 Task: Create a new contact request for customers
Action: Mouse moved to (304, 256)
Screenshot: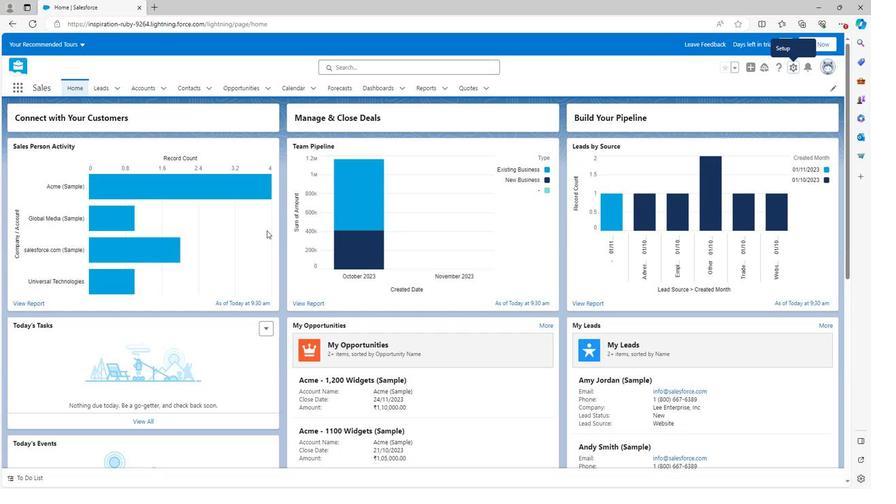 
Action: Mouse scrolled (304, 255) with delta (0, 0)
Screenshot: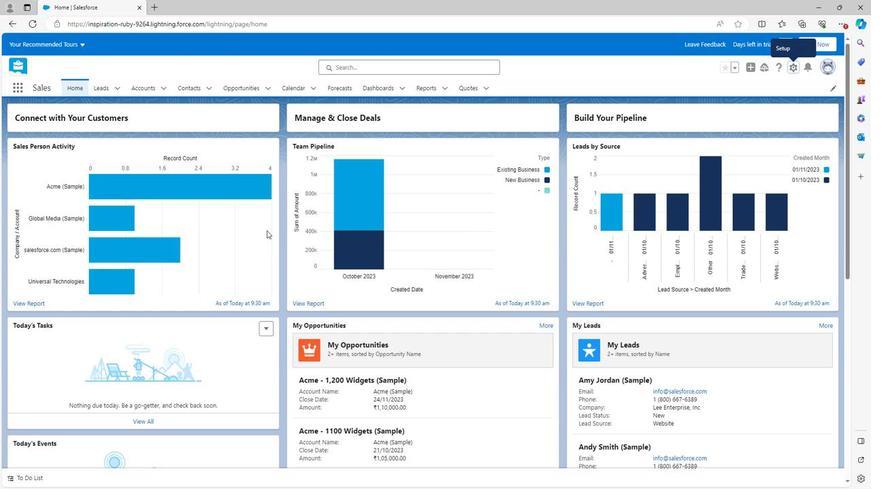 
Action: Mouse scrolled (304, 255) with delta (0, 0)
Screenshot: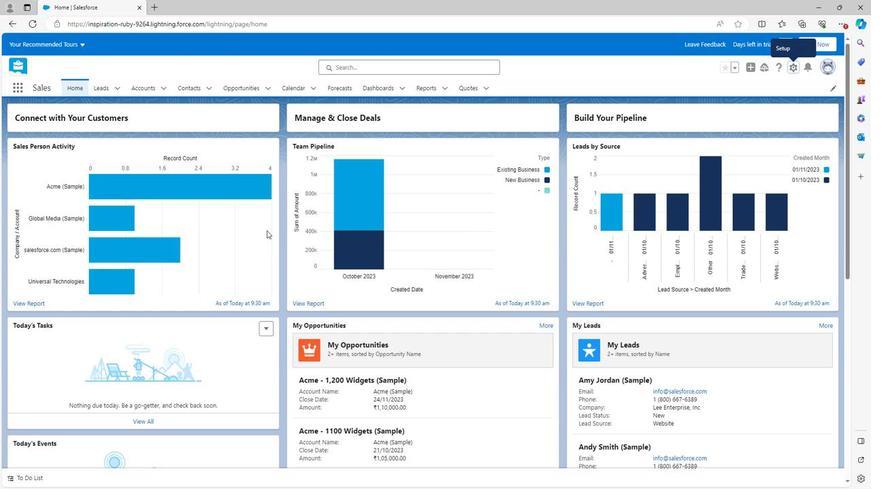 
Action: Mouse scrolled (304, 255) with delta (0, 0)
Screenshot: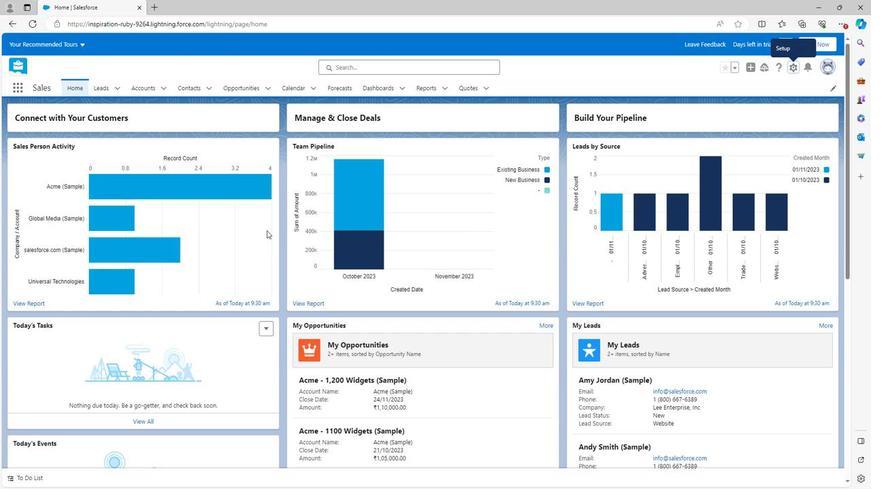 
Action: Mouse scrolled (304, 255) with delta (0, 0)
Screenshot: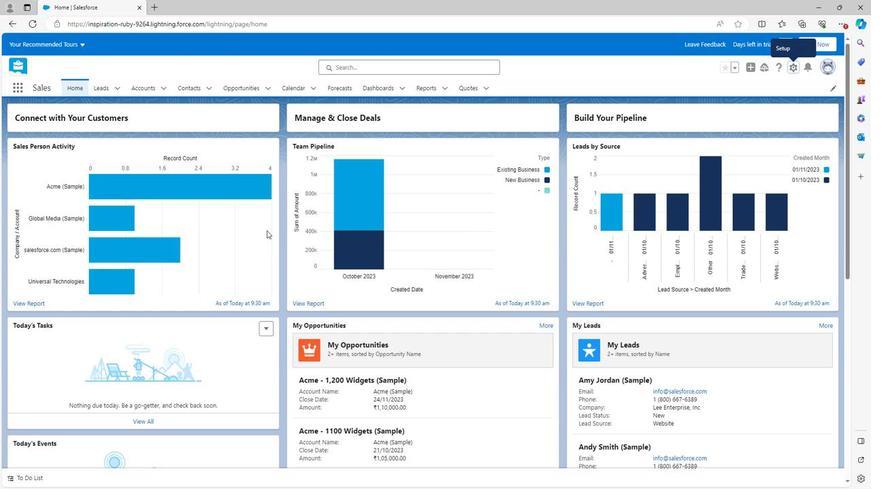 
Action: Mouse scrolled (304, 255) with delta (0, 0)
Screenshot: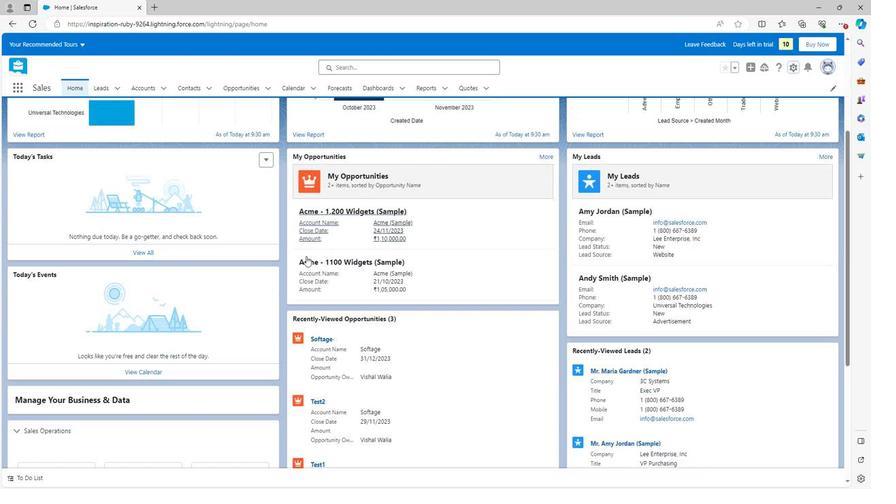 
Action: Mouse scrolled (304, 255) with delta (0, 0)
Screenshot: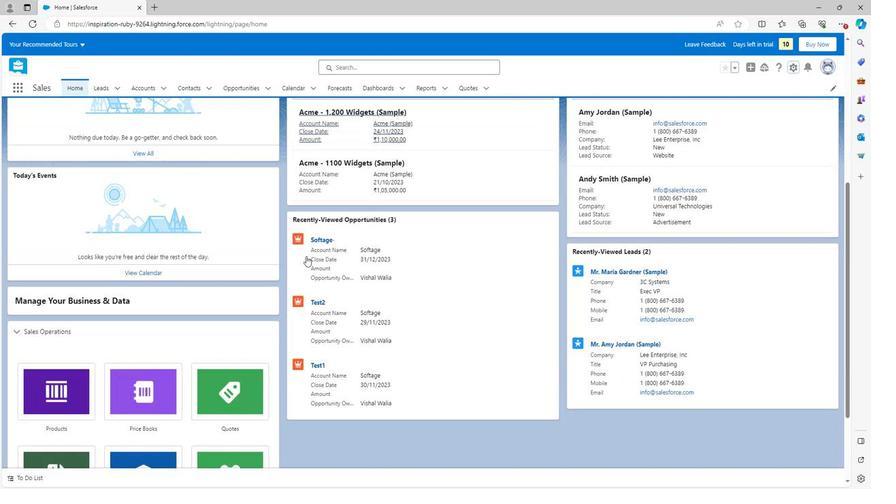 
Action: Mouse scrolled (304, 255) with delta (0, 0)
Screenshot: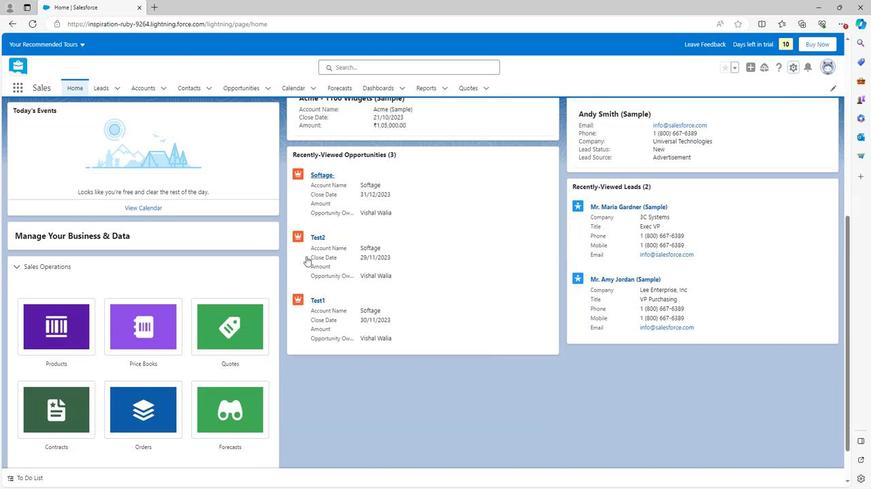 
Action: Mouse scrolled (304, 255) with delta (0, 0)
Screenshot: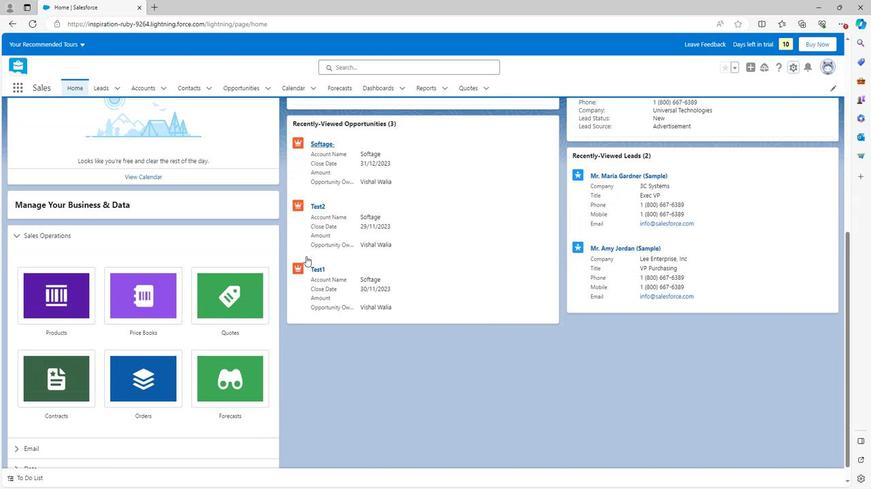 
Action: Mouse moved to (304, 255)
Screenshot: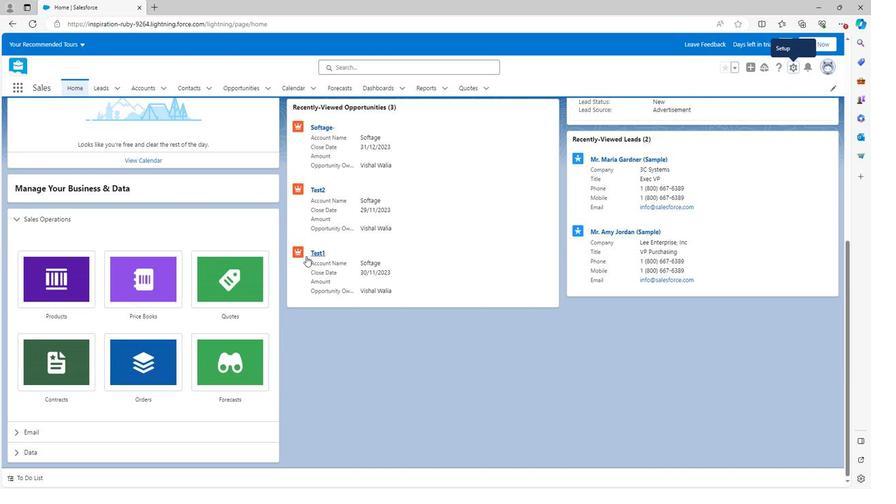 
Action: Mouse scrolled (304, 256) with delta (0, 0)
Screenshot: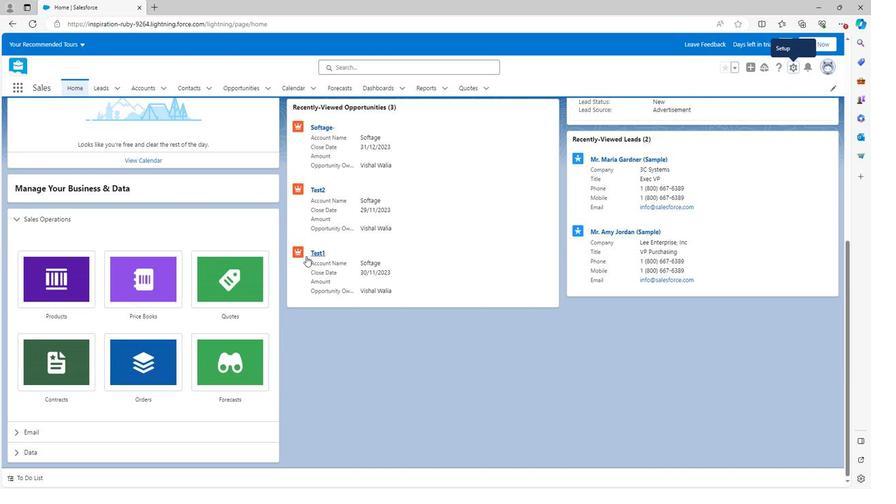 
Action: Mouse scrolled (304, 256) with delta (0, 0)
Screenshot: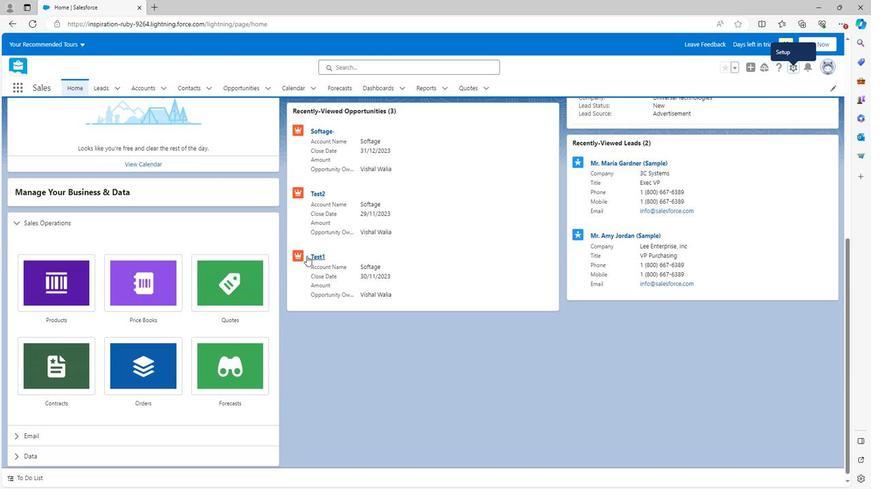 
Action: Mouse scrolled (304, 256) with delta (0, 0)
Screenshot: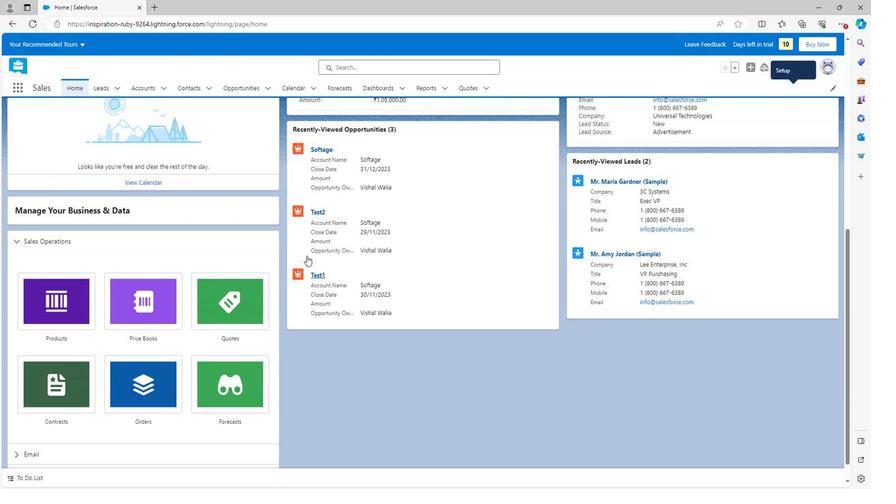 
Action: Mouse scrolled (304, 256) with delta (0, 0)
Screenshot: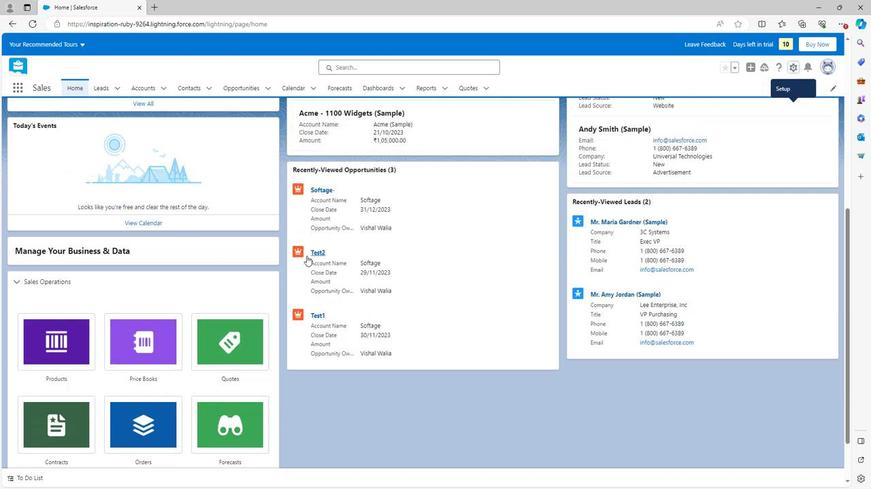 
Action: Mouse scrolled (304, 256) with delta (0, 0)
Screenshot: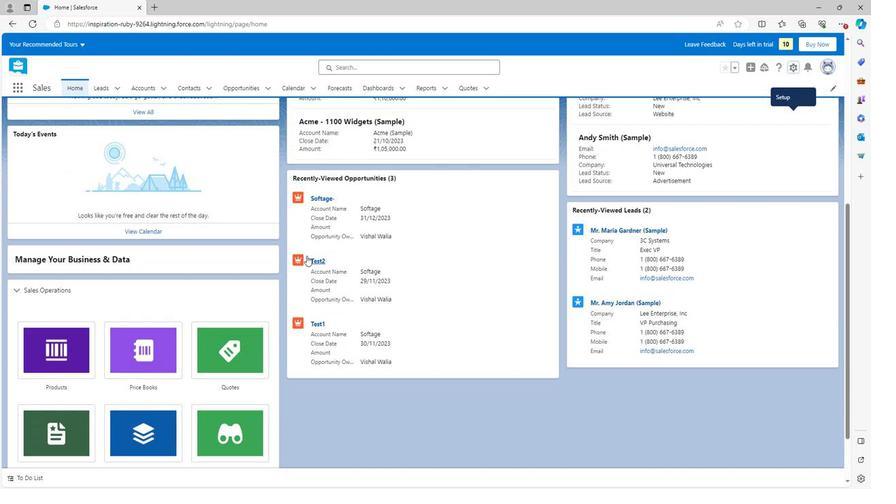 
Action: Mouse scrolled (304, 256) with delta (0, 0)
Screenshot: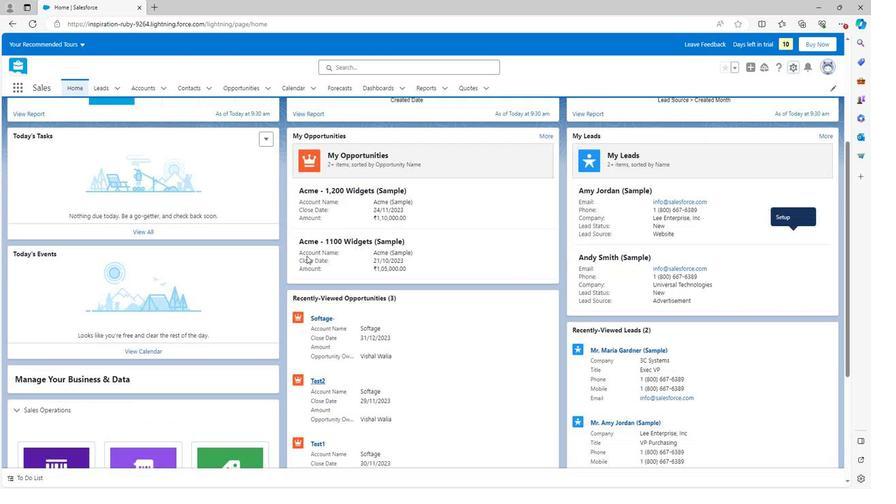 
Action: Mouse scrolled (304, 256) with delta (0, 0)
Screenshot: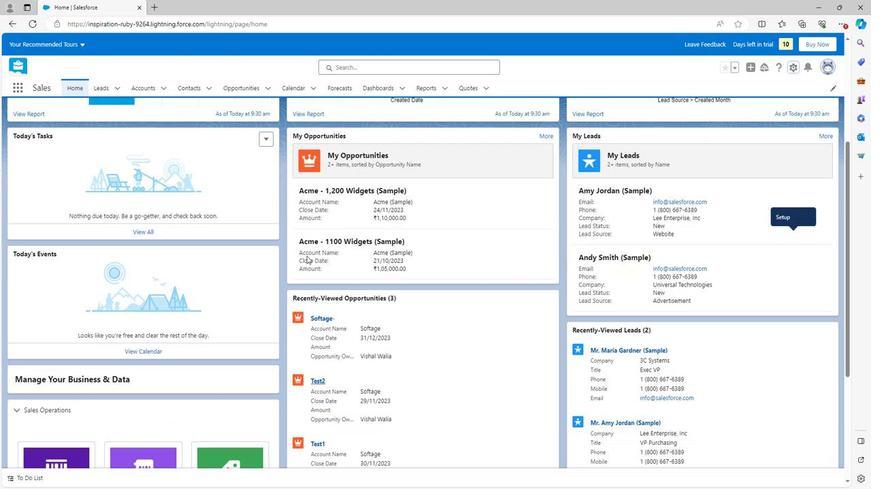 
Action: Mouse scrolled (304, 256) with delta (0, 0)
Screenshot: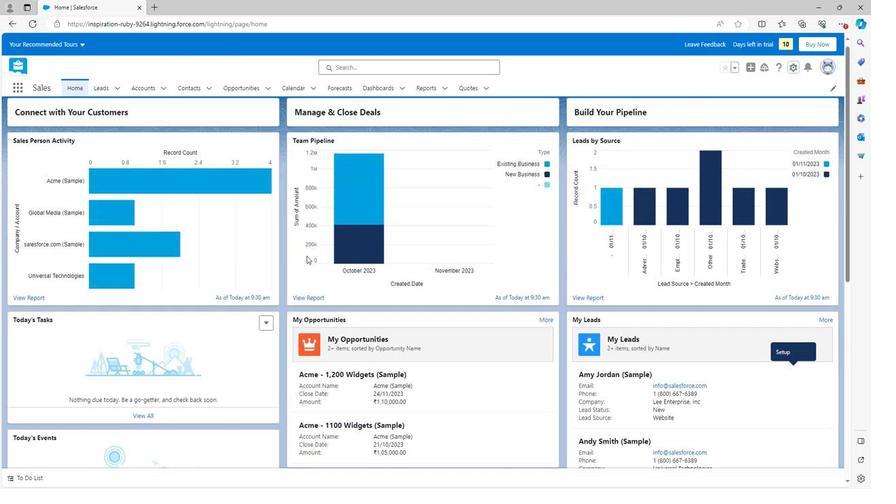 
Action: Mouse moved to (792, 64)
Screenshot: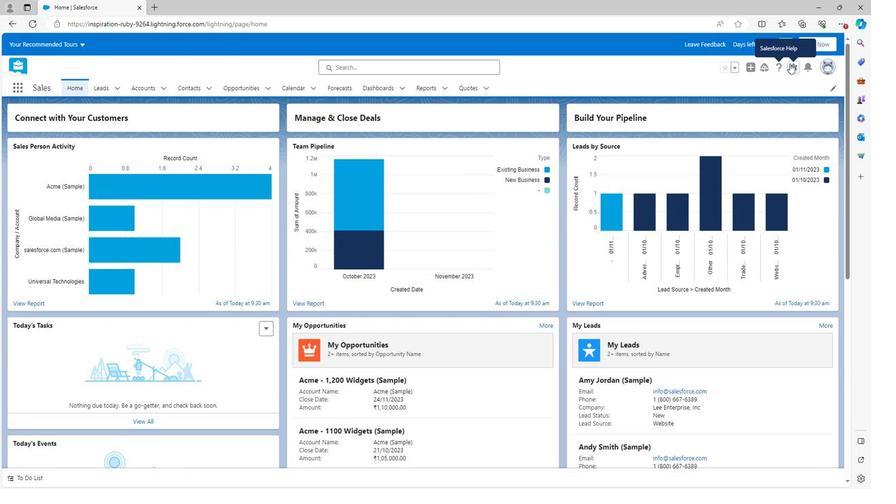 
Action: Mouse pressed left at (792, 64)
Screenshot: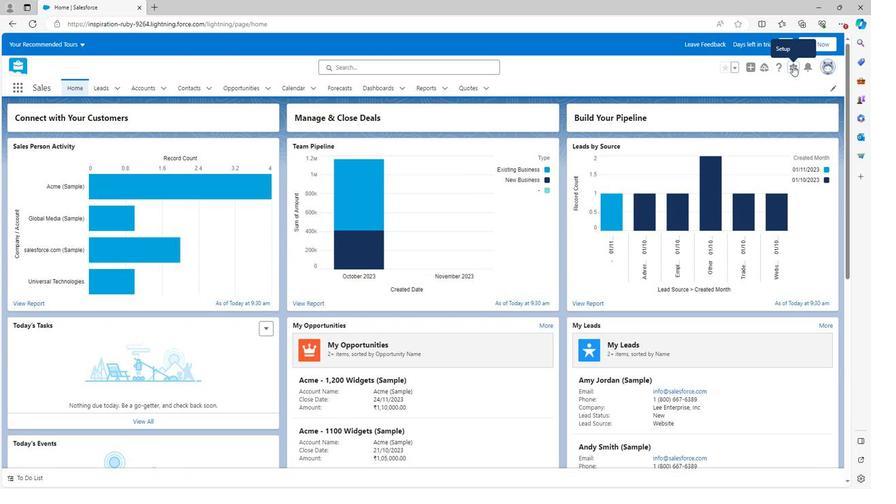 
Action: Mouse moved to (751, 88)
Screenshot: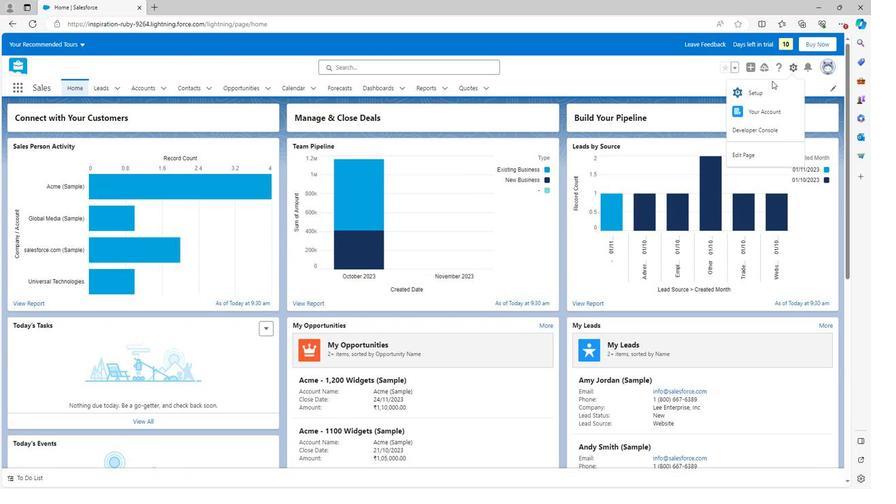 
Action: Mouse pressed left at (751, 88)
Screenshot: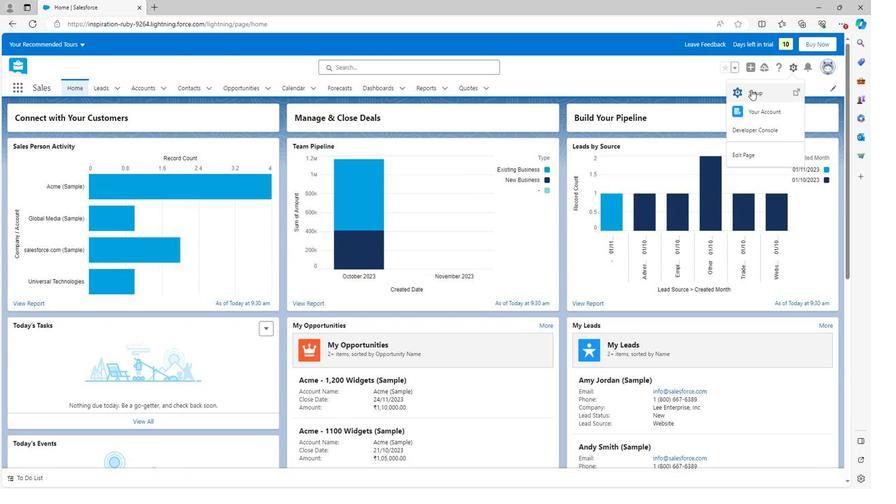 
Action: Mouse moved to (2, 355)
Screenshot: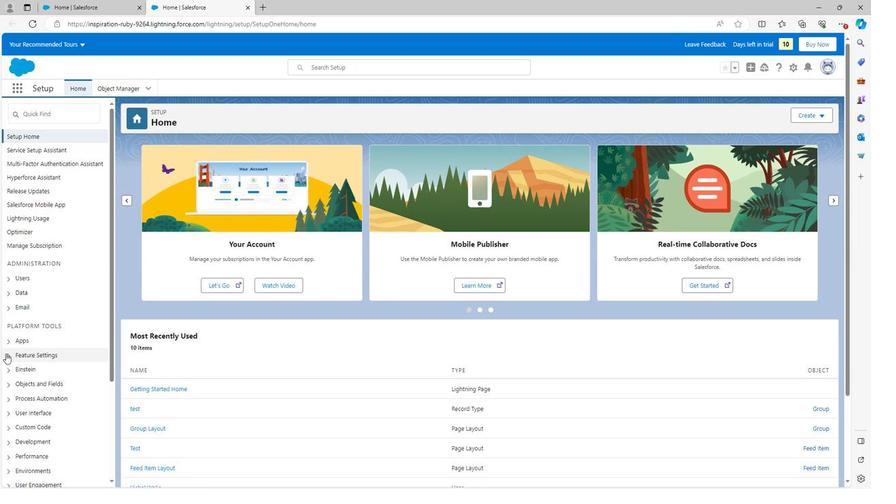 
Action: Mouse pressed left at (2, 355)
Screenshot: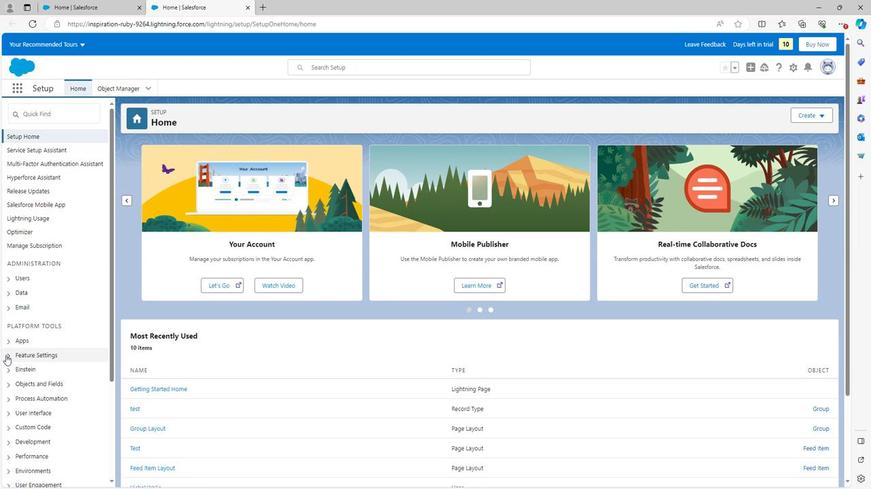 
Action: Mouse scrolled (2, 355) with delta (0, 0)
Screenshot: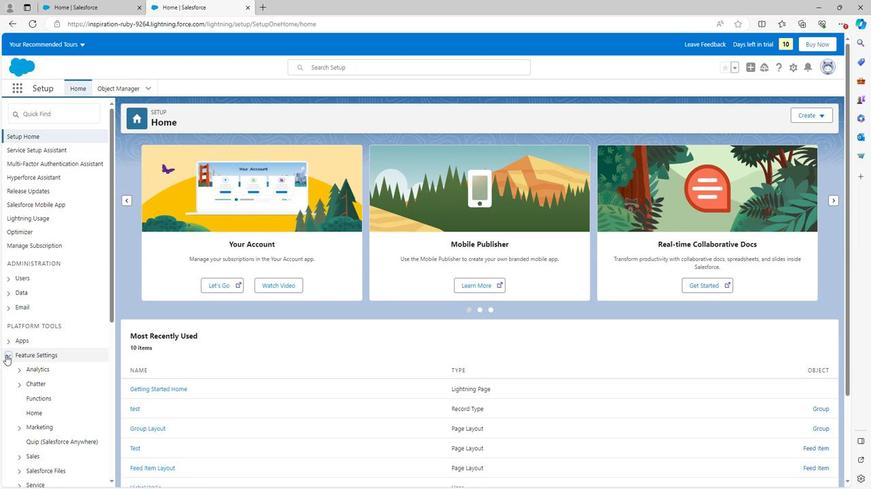 
Action: Mouse scrolled (2, 355) with delta (0, 0)
Screenshot: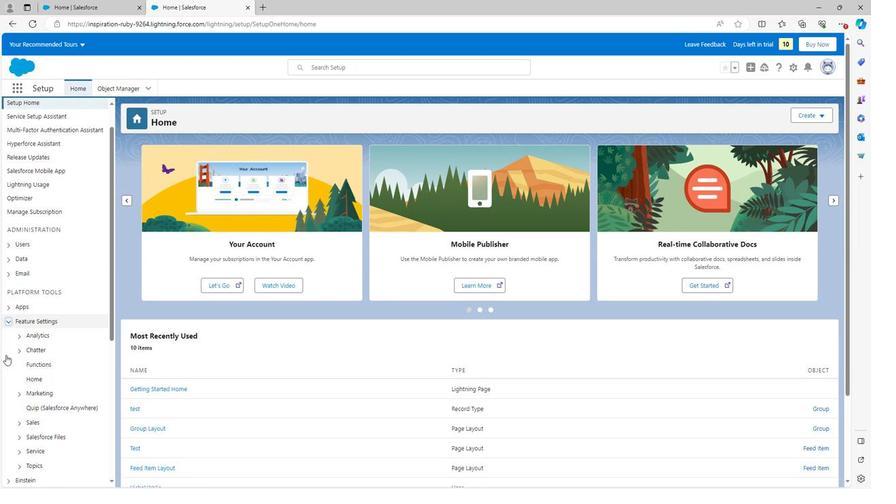 
Action: Mouse moved to (16, 368)
Screenshot: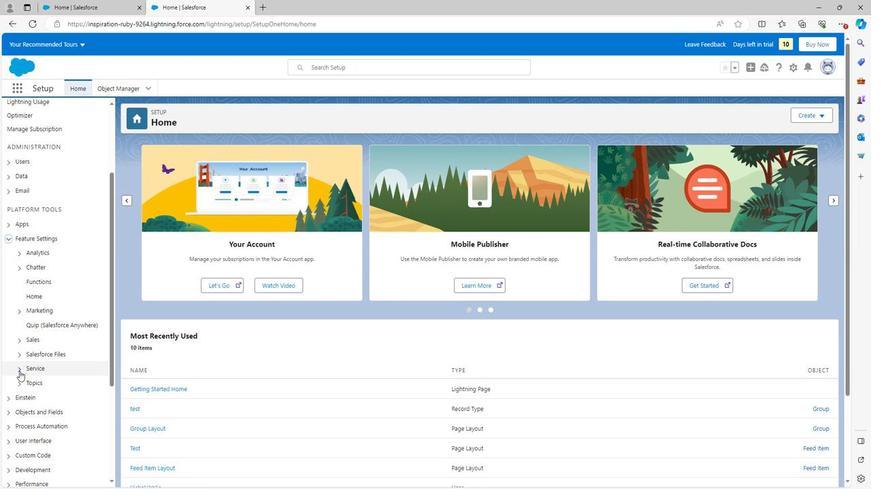 
Action: Mouse pressed left at (16, 368)
Screenshot: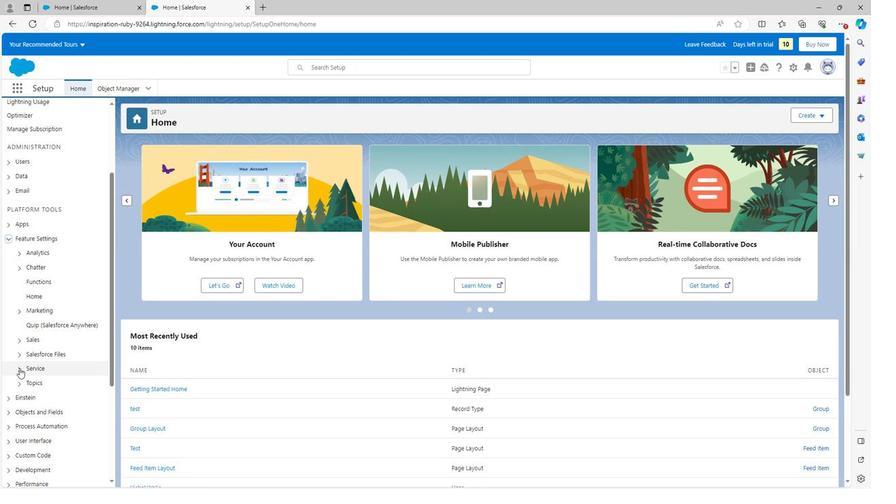 
Action: Mouse scrolled (16, 368) with delta (0, 0)
Screenshot: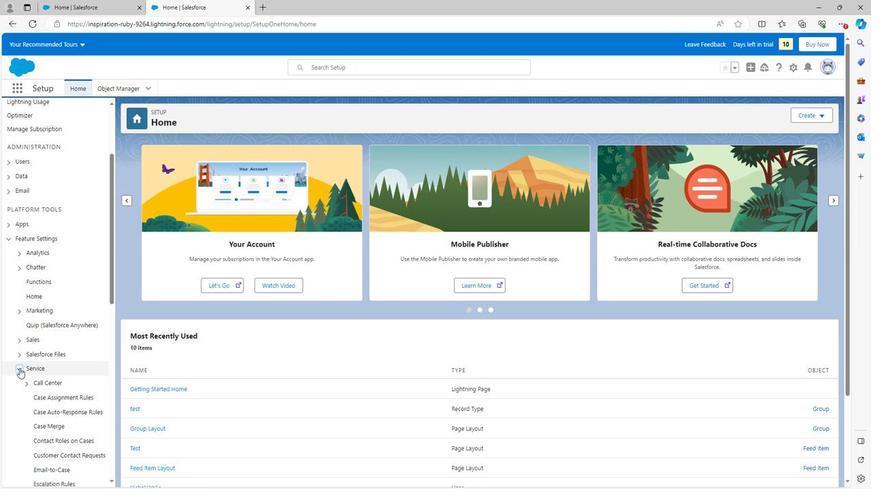 
Action: Mouse moved to (17, 368)
Screenshot: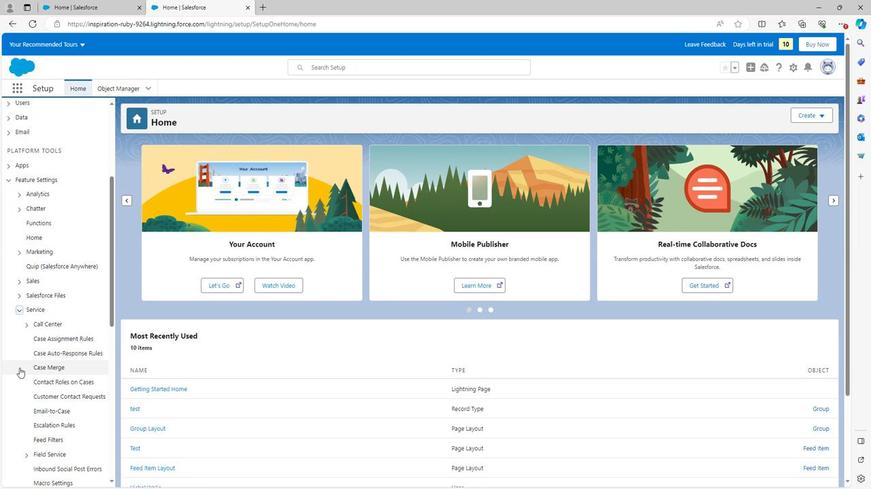 
Action: Mouse scrolled (17, 368) with delta (0, 0)
Screenshot: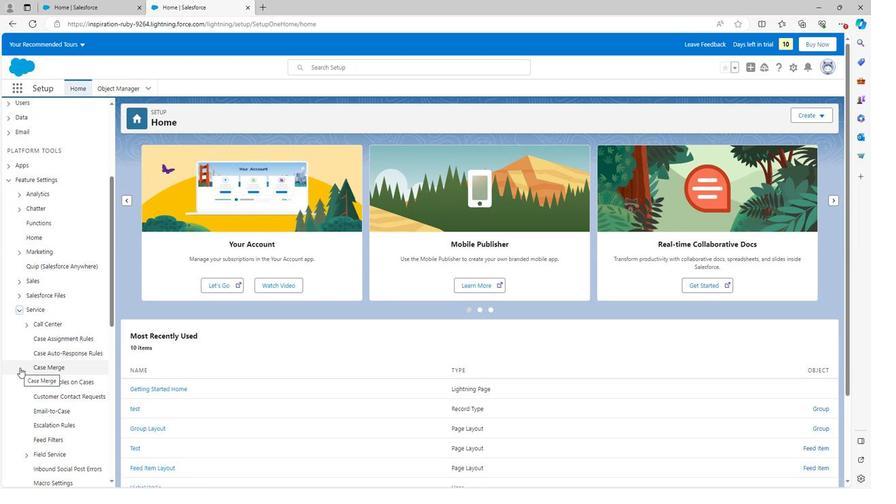 
Action: Mouse moved to (71, 336)
Screenshot: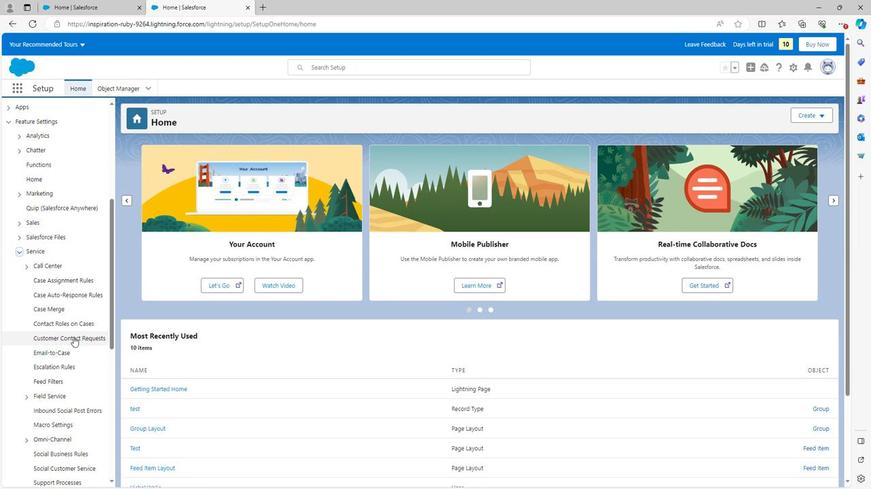
Action: Mouse pressed left at (71, 336)
Screenshot: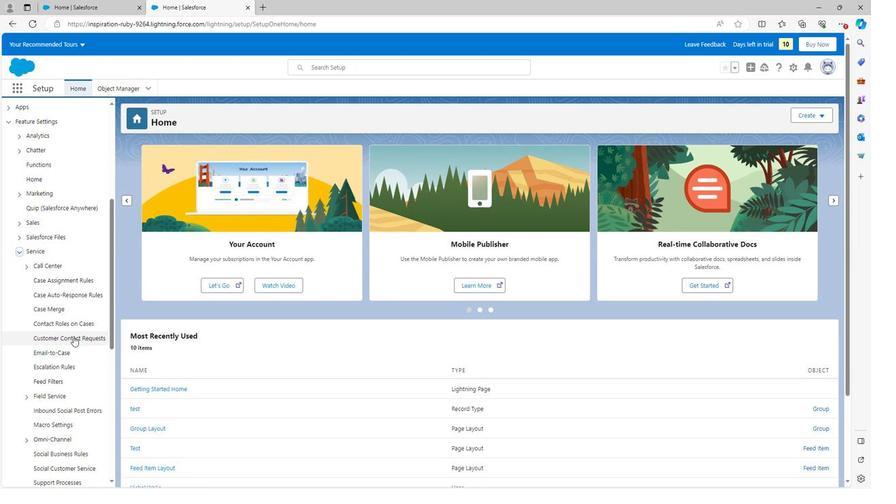 
Action: Mouse moved to (331, 212)
Screenshot: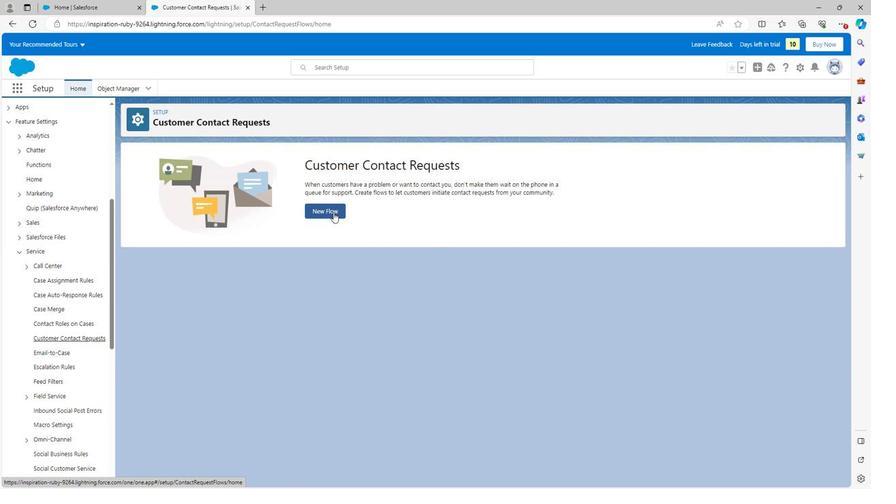 
Action: Mouse pressed left at (331, 212)
Screenshot: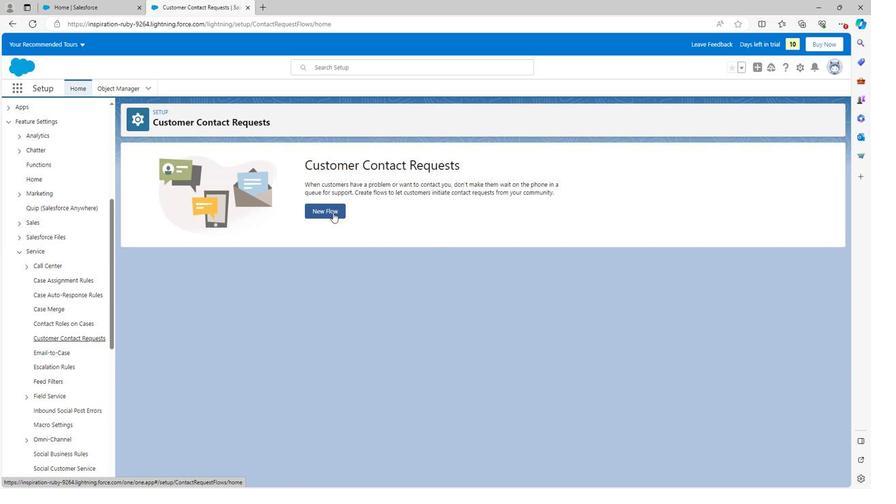
Action: Mouse moved to (313, 238)
Screenshot: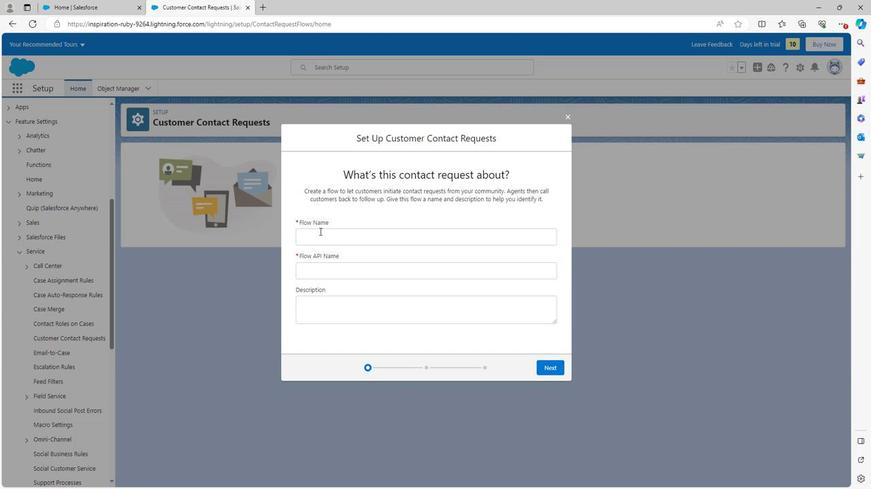
Action: Mouse pressed left at (313, 238)
Screenshot: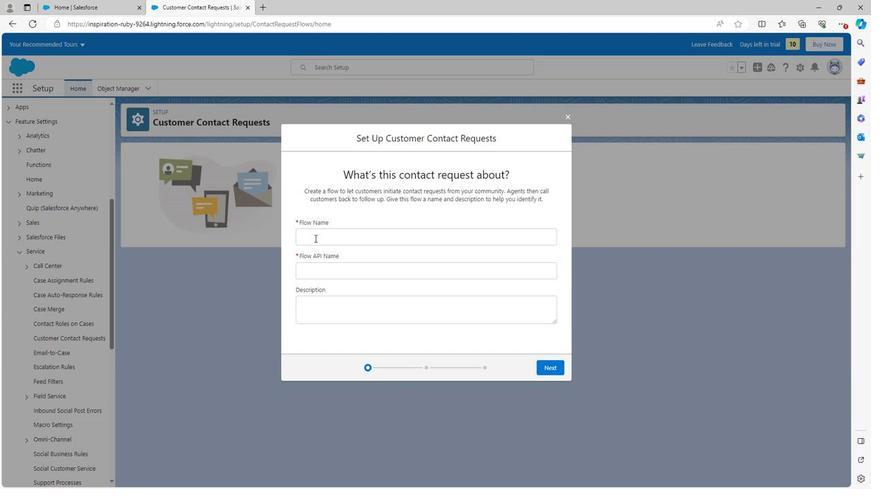 
Action: Mouse moved to (313, 238)
Screenshot: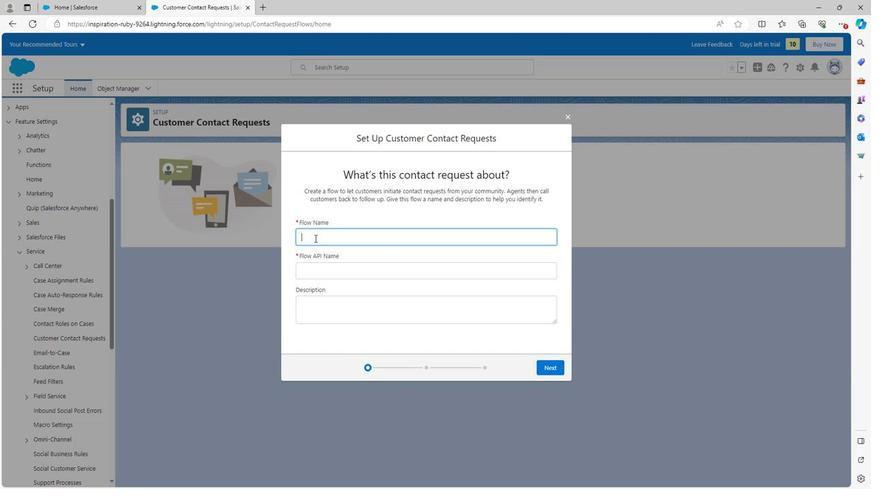 
Action: Key pressed <Key.shift>
Screenshot: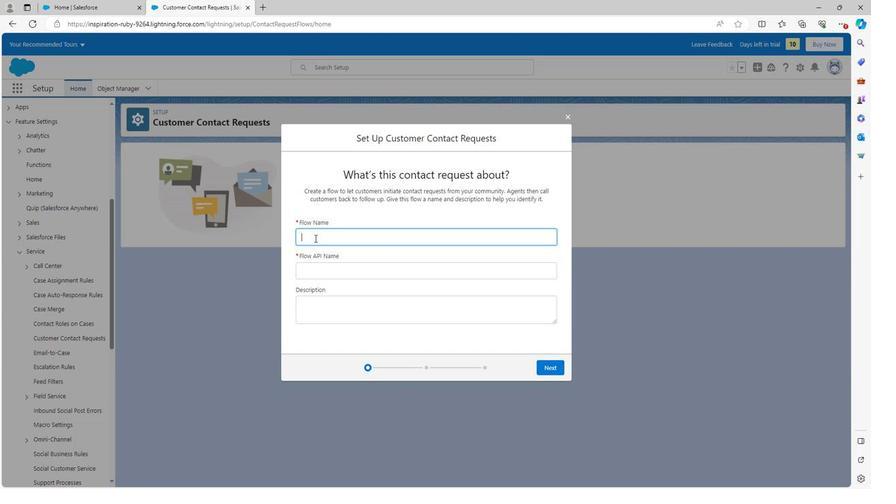
Action: Mouse moved to (313, 236)
Screenshot: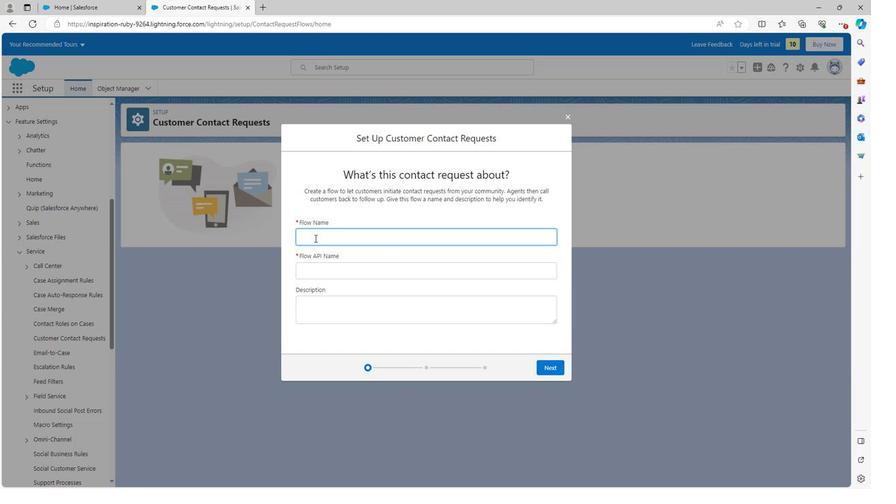 
Action: Key pressed <Key.shift><Key.shift>T
Screenshot: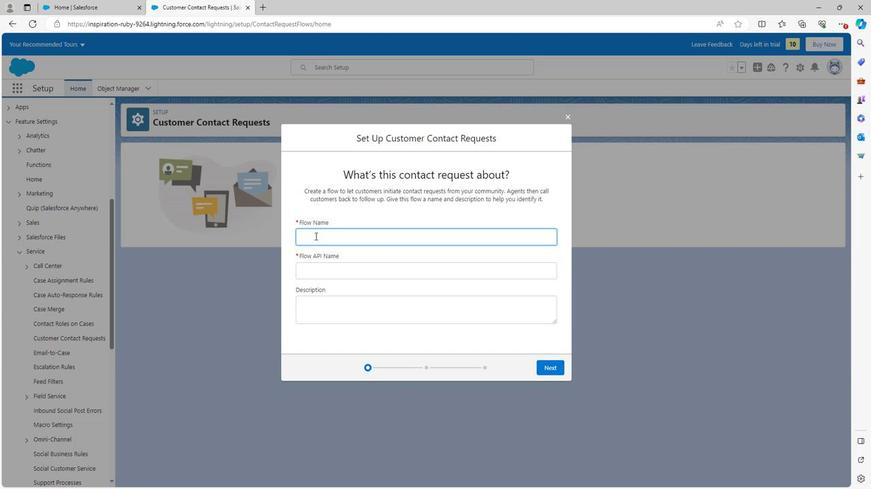 
Action: Mouse moved to (314, 235)
Screenshot: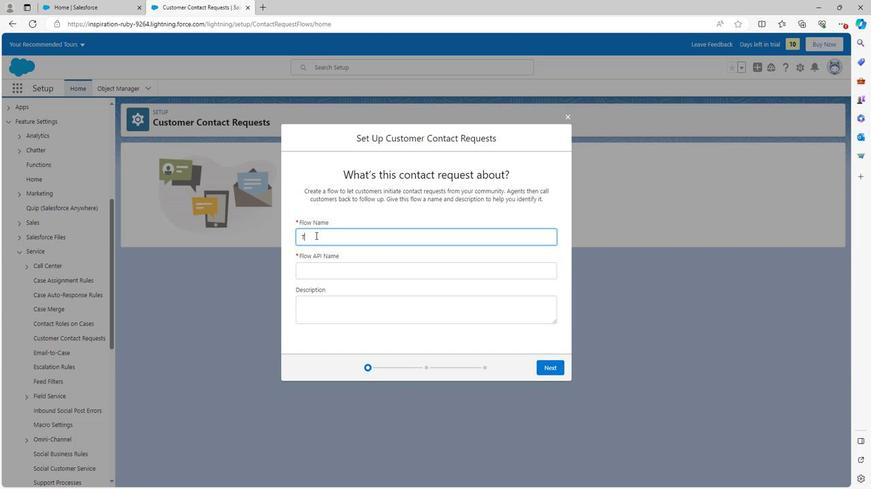 
Action: Key pressed est
Screenshot: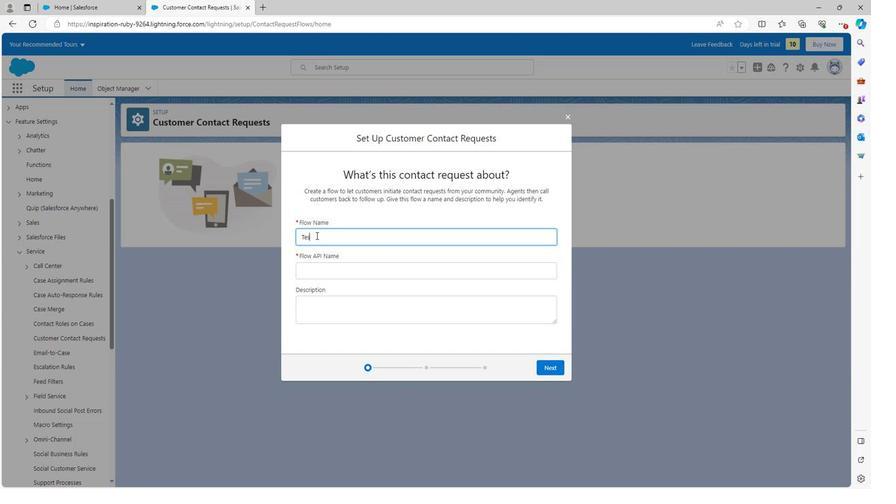 
Action: Mouse moved to (350, 253)
Screenshot: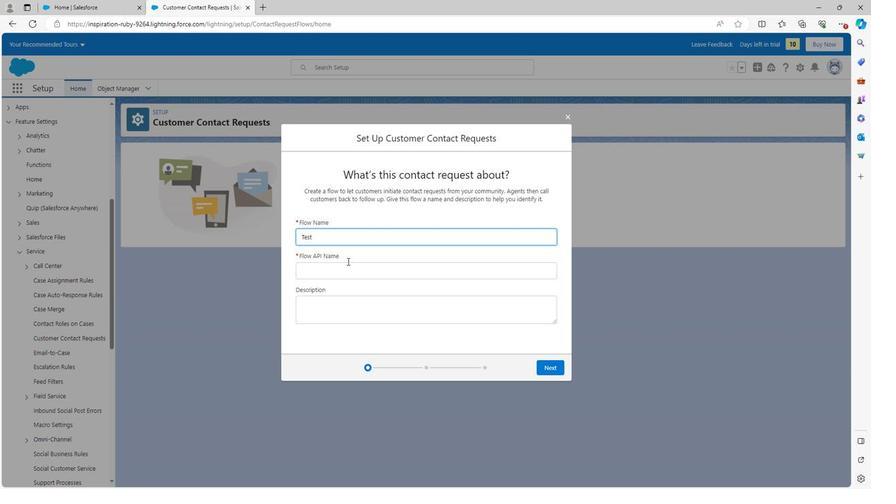 
Action: Mouse pressed left at (350, 253)
Screenshot: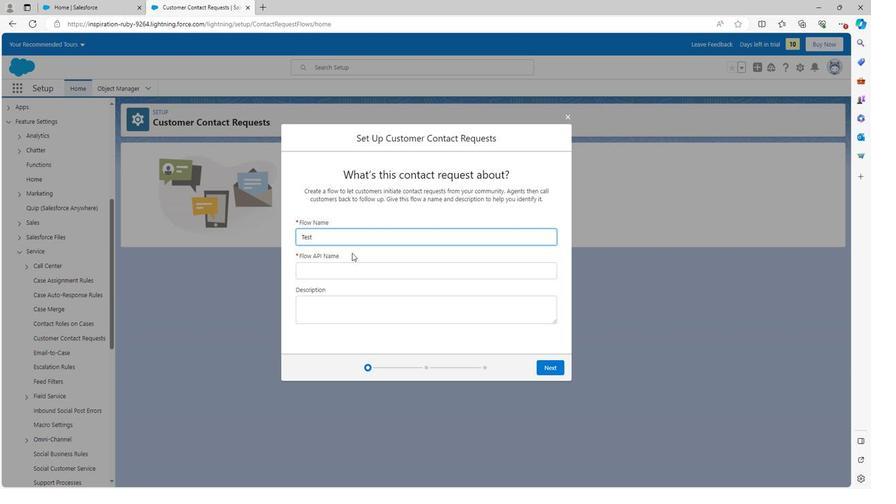 
Action: Mouse moved to (543, 370)
Screenshot: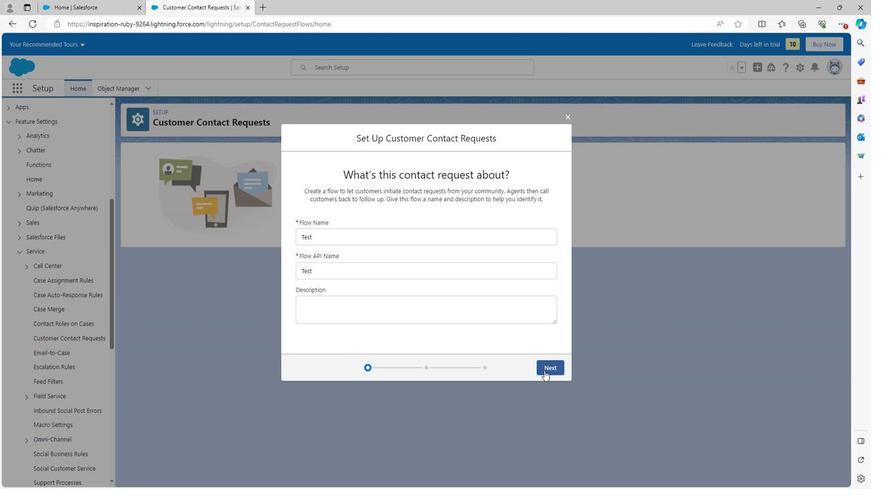 
Action: Mouse pressed left at (543, 370)
Screenshot: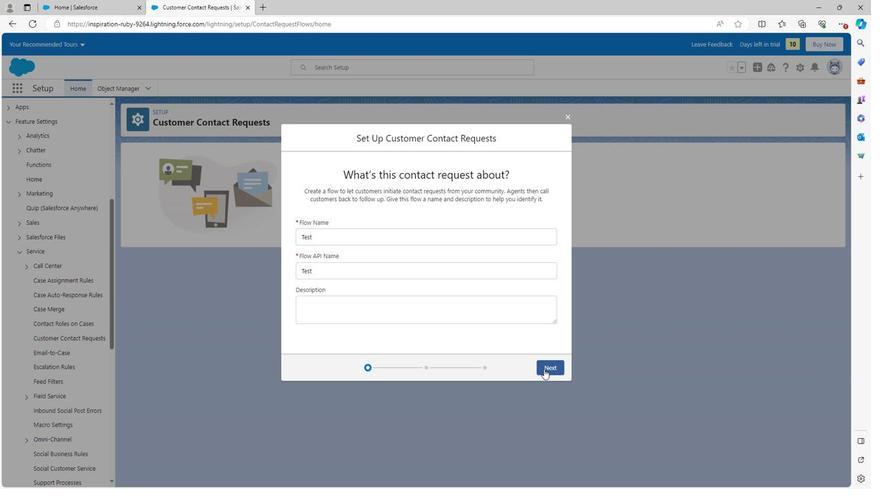 
Action: Mouse moved to (315, 247)
Screenshot: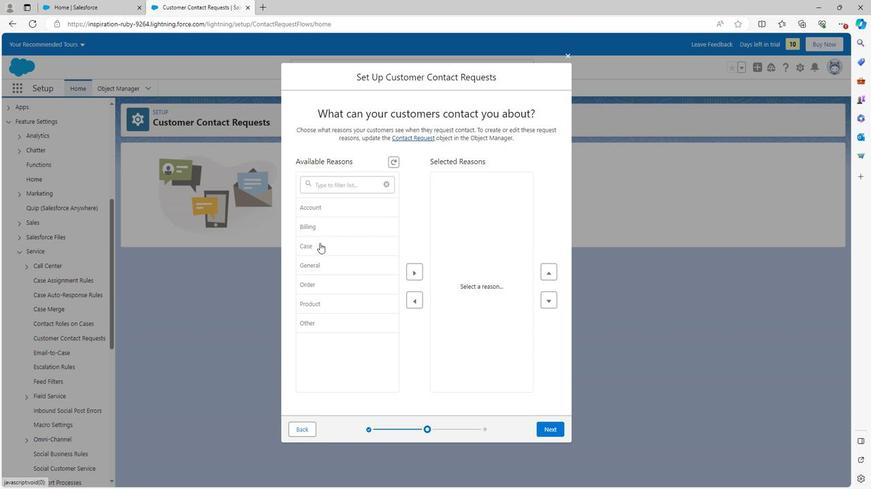 
Action: Mouse pressed left at (315, 247)
Screenshot: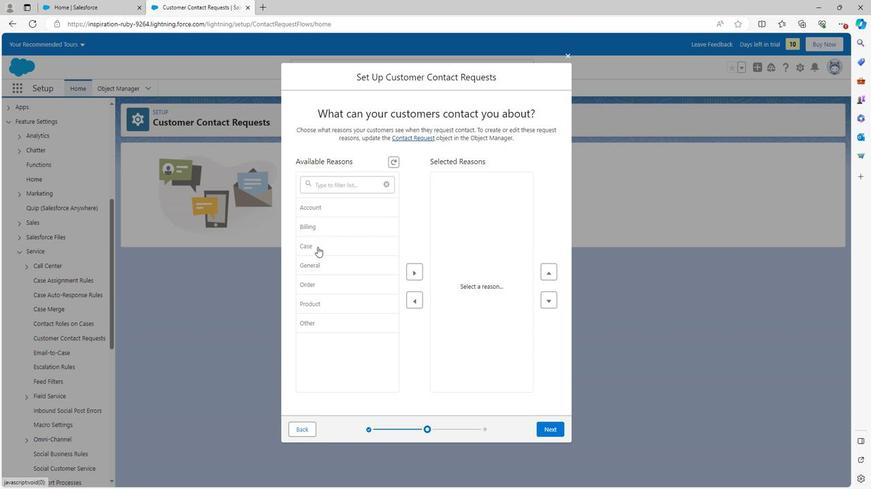 
Action: Mouse moved to (414, 273)
Screenshot: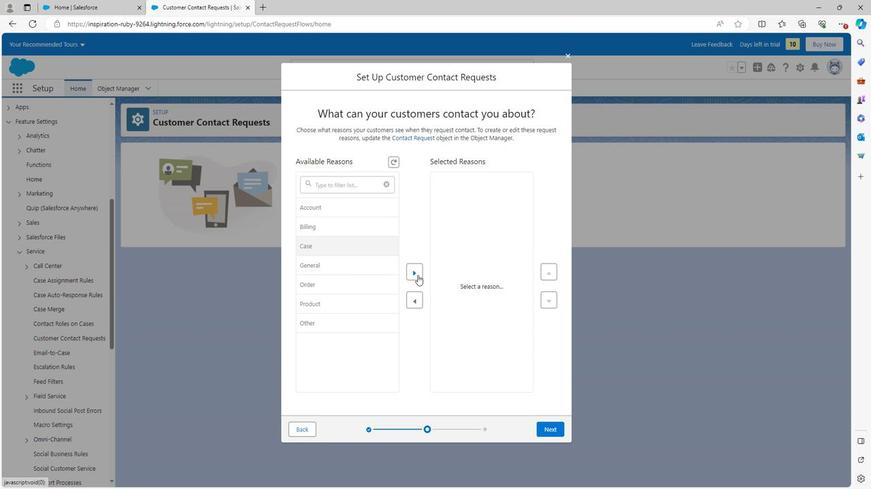 
Action: Mouse pressed left at (414, 273)
Screenshot: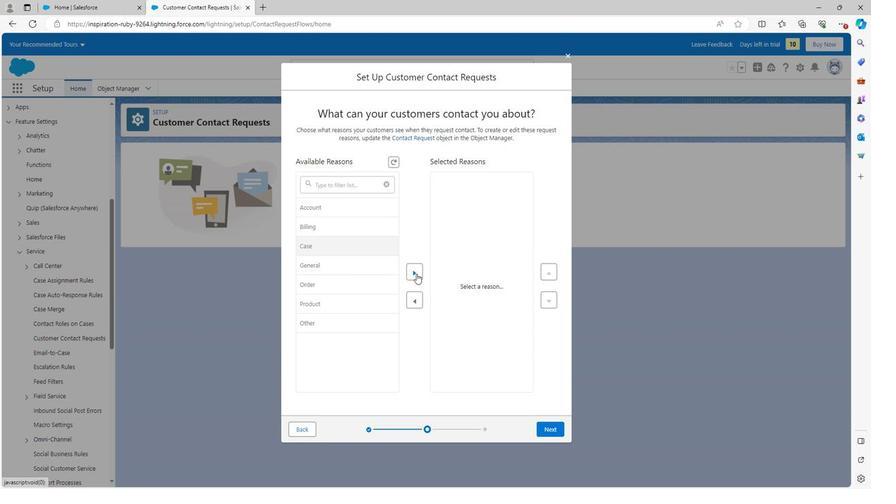 
Action: Mouse moved to (547, 427)
Screenshot: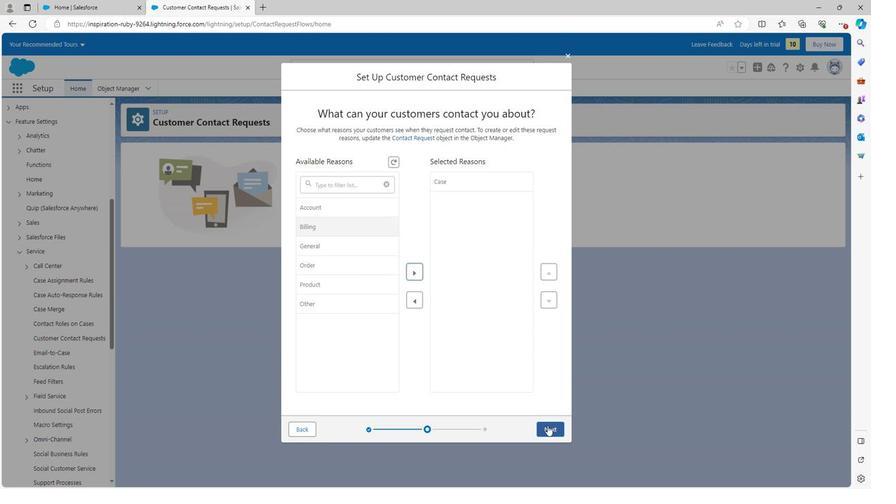 
Action: Mouse pressed left at (547, 427)
Screenshot: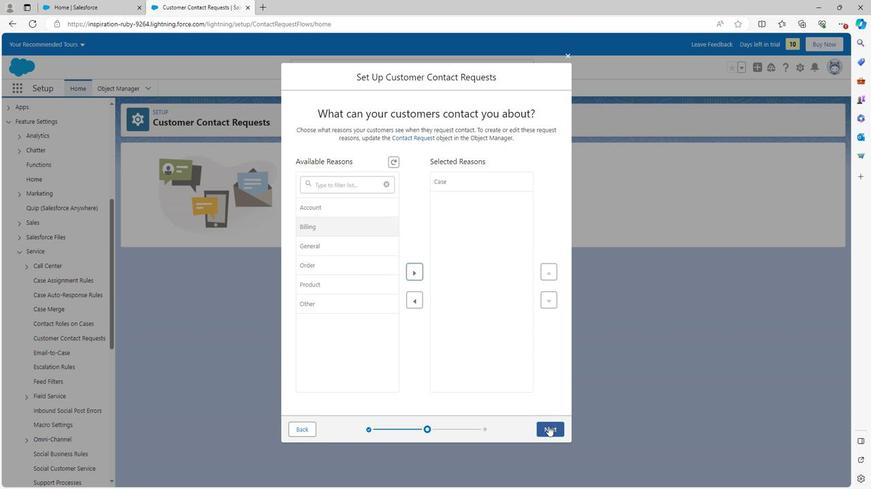 
Action: Mouse moved to (352, 233)
Screenshot: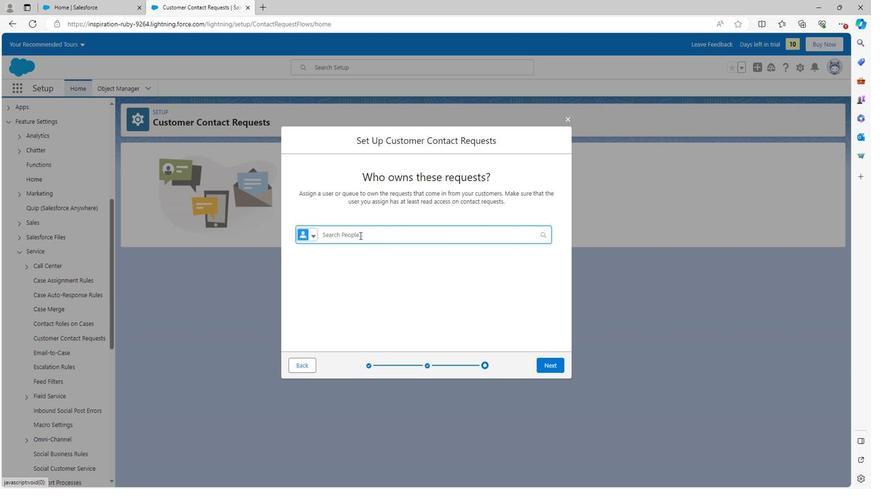 
Action: Mouse pressed left at (352, 233)
Screenshot: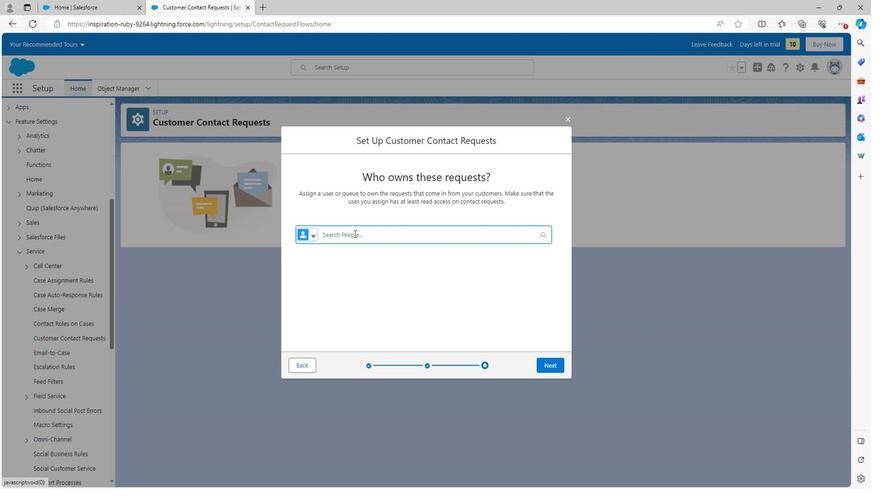 
Action: Mouse moved to (349, 236)
Screenshot: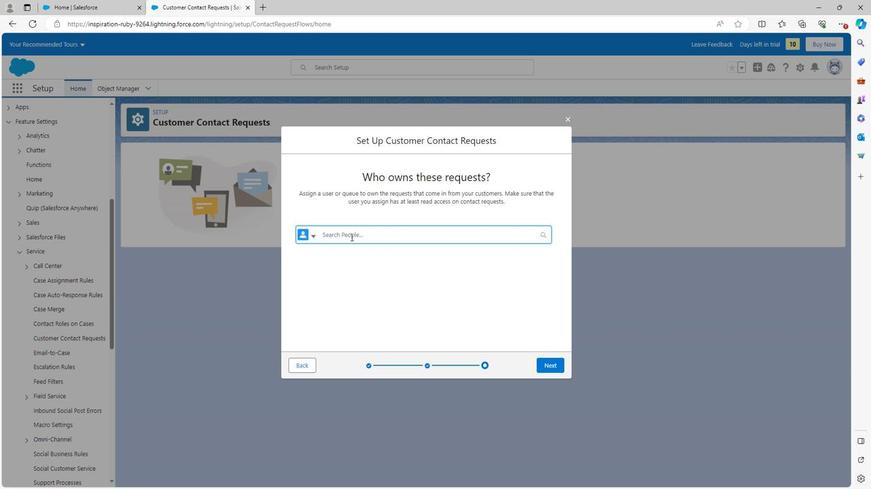 
Action: Mouse pressed left at (349, 236)
Screenshot: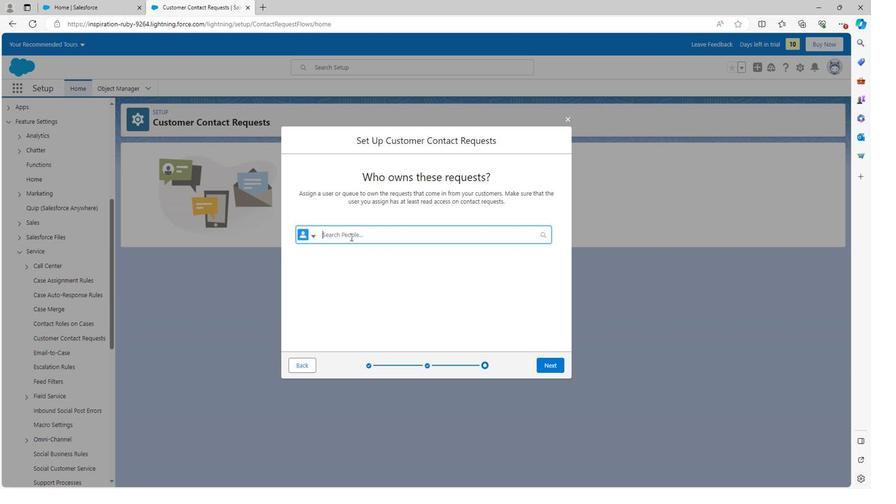 
Action: Key pressed <Key.shift>V
Screenshot: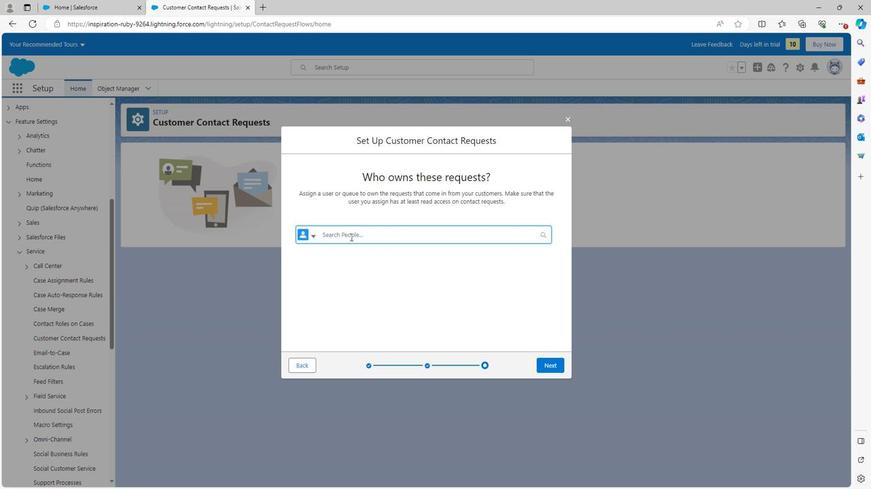 
Action: Mouse moved to (340, 251)
Screenshot: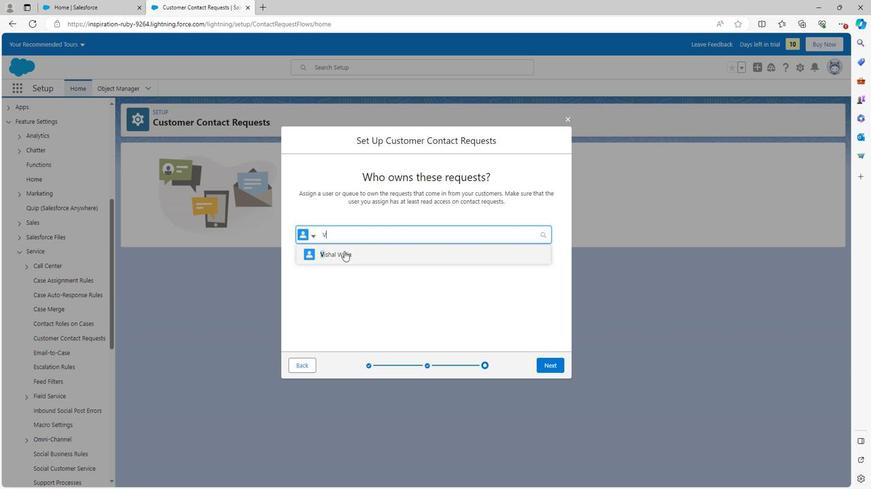 
Action: Mouse pressed left at (340, 251)
Screenshot: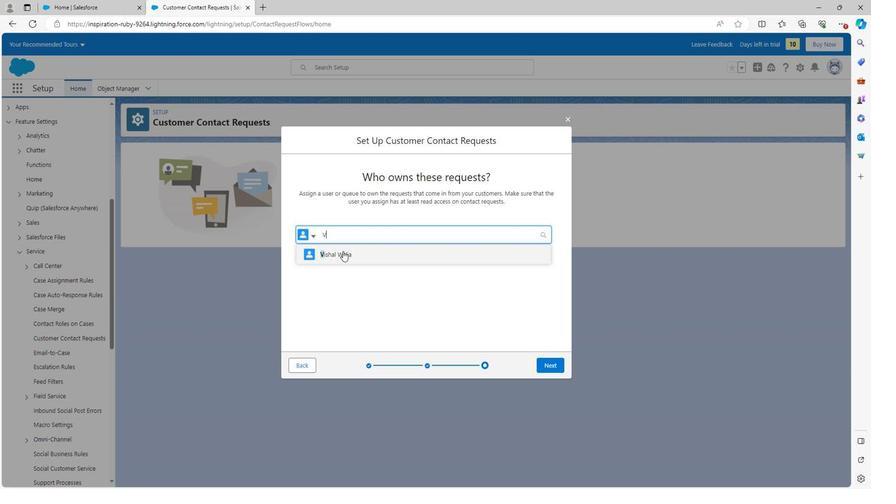 
Action: Mouse moved to (547, 364)
Screenshot: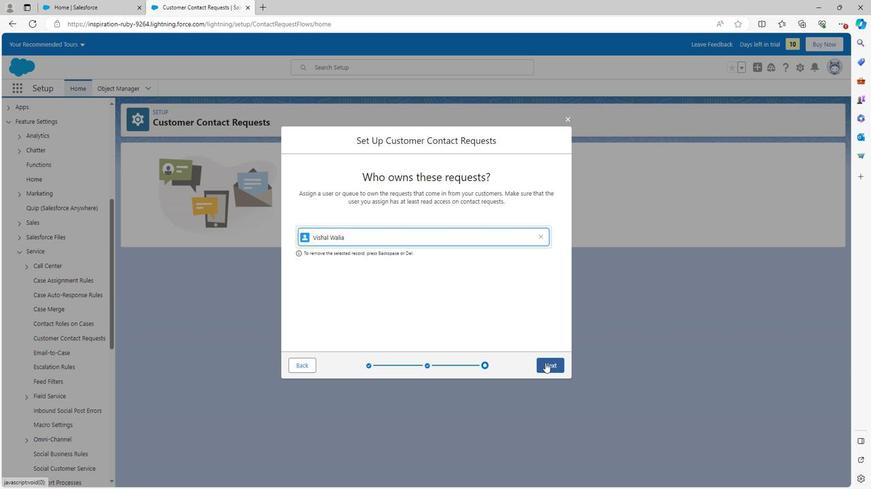 
Action: Mouse pressed left at (547, 364)
Screenshot: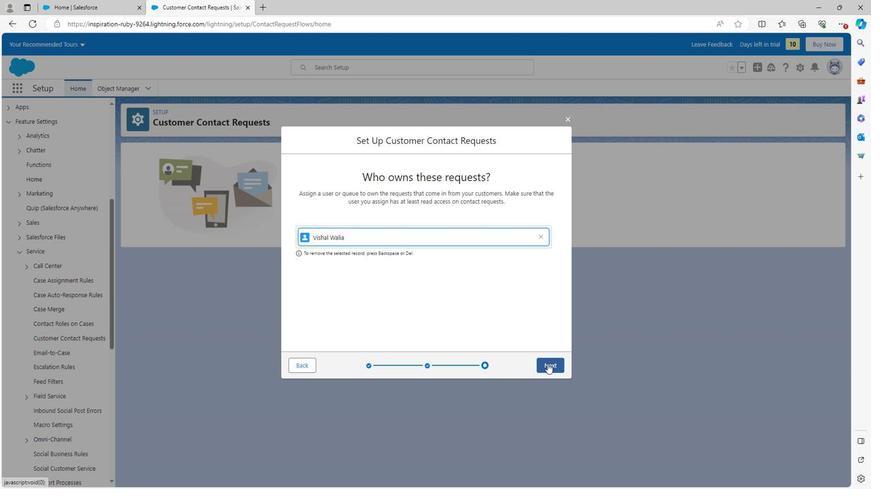 
Action: Mouse moved to (546, 362)
Screenshot: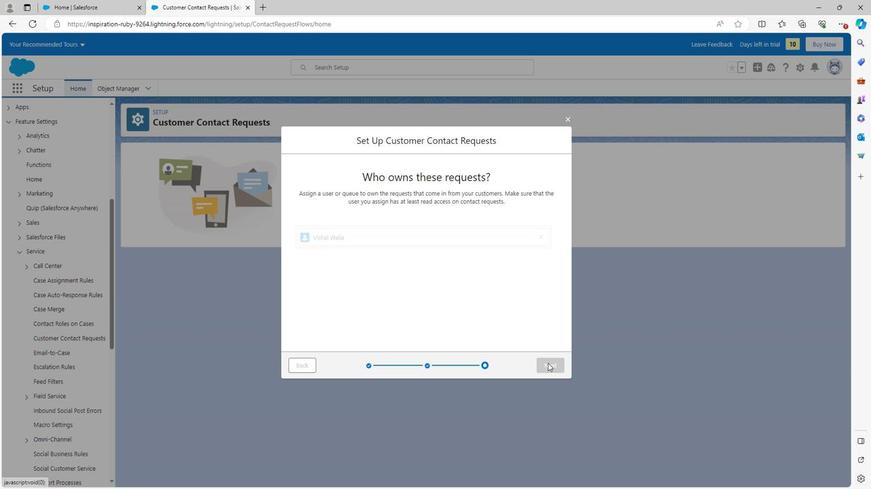 
Action: Mouse pressed left at (546, 362)
Screenshot: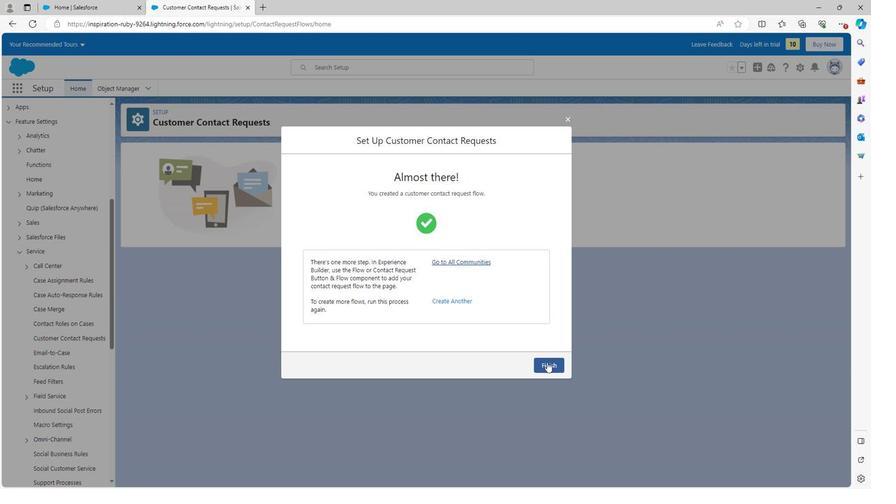 
Action: Mouse moved to (671, 317)
Screenshot: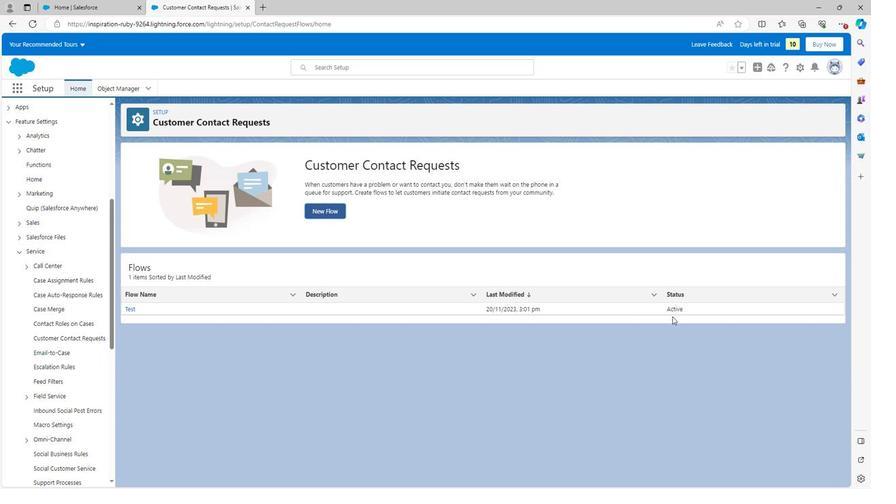 
